 Task: Organize a 75-minute DIY home brewing workshop to craft your own beer or cider.
Action: Mouse moved to (383, 164)
Screenshot: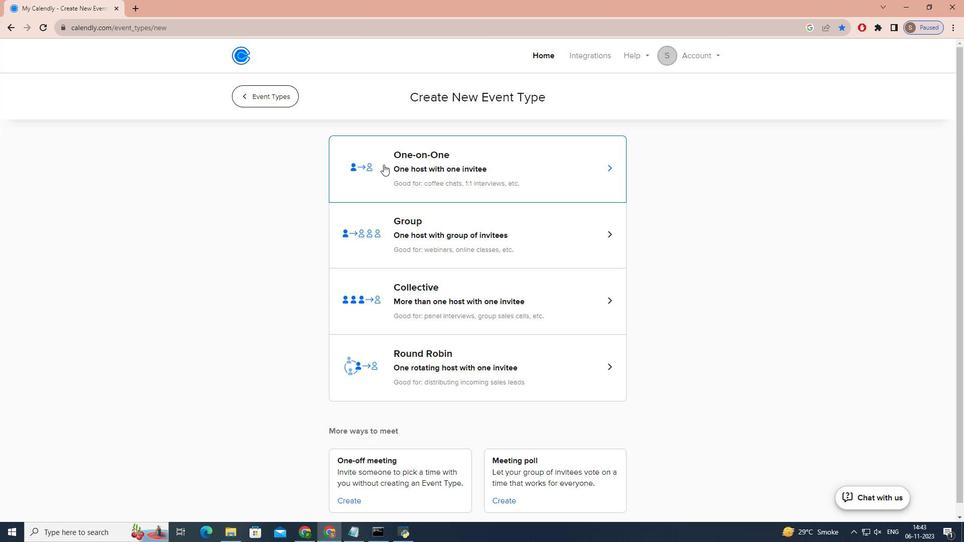 
Action: Mouse pressed left at (383, 164)
Screenshot: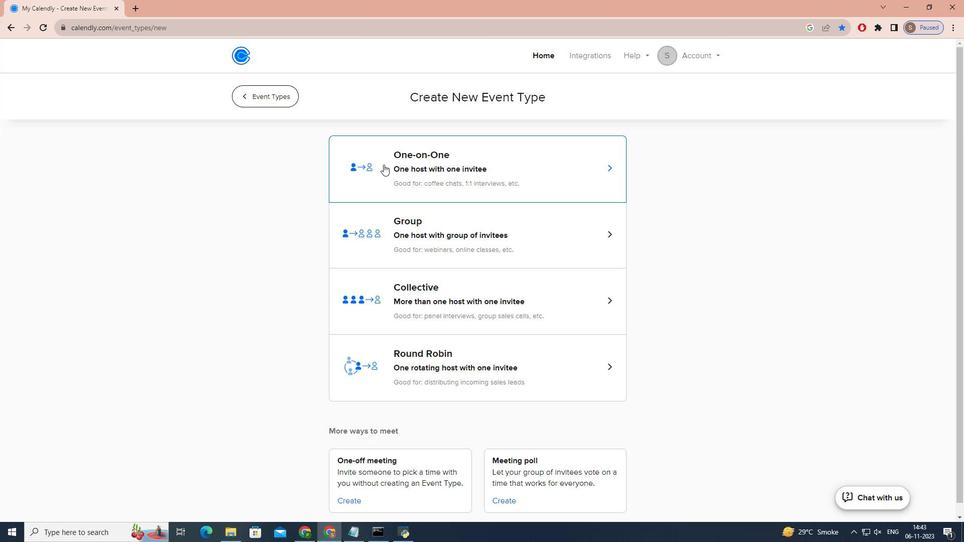 
Action: Mouse moved to (326, 222)
Screenshot: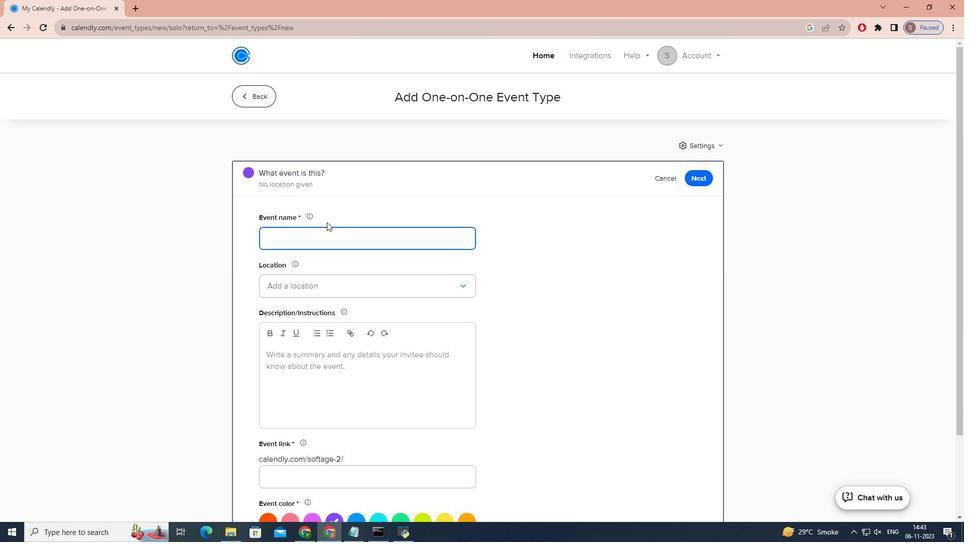 
Action: Key pressed h<Key.caps_lock>OME<Key.space><Key.caps_lock>b<Key.caps_lock>REWING<Key.space><Key.caps_lock>w<Key.caps_lock>ORKSHOP<Key.shift_r>:<Key.space><Key.caps_lock>c<Key.caps_lock>RAFT<Key.space><Key.caps_lock>b<Key.caps_lock>EER<Key.space>OR<Key.space><Key.caps_lock>c<Key.caps_lock>IDER
Screenshot: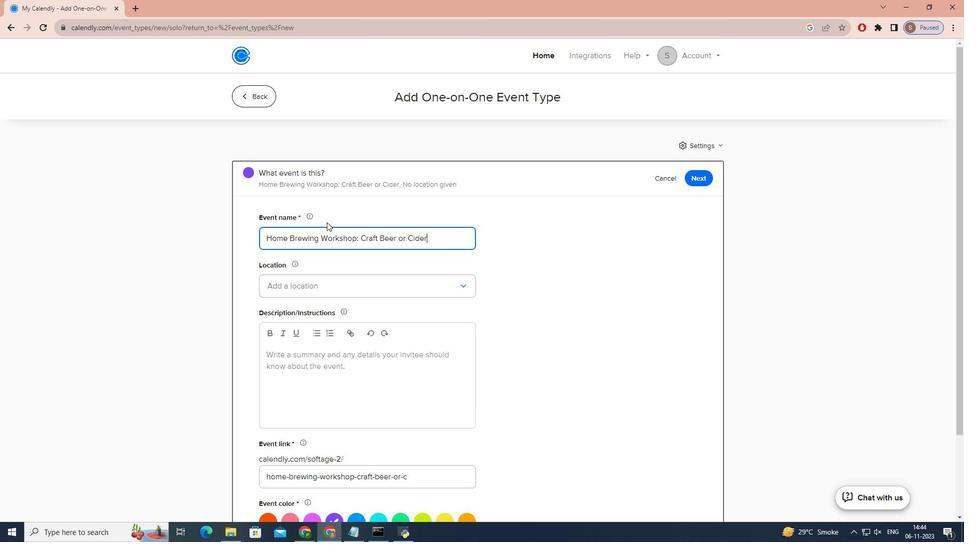 
Action: Mouse moved to (330, 289)
Screenshot: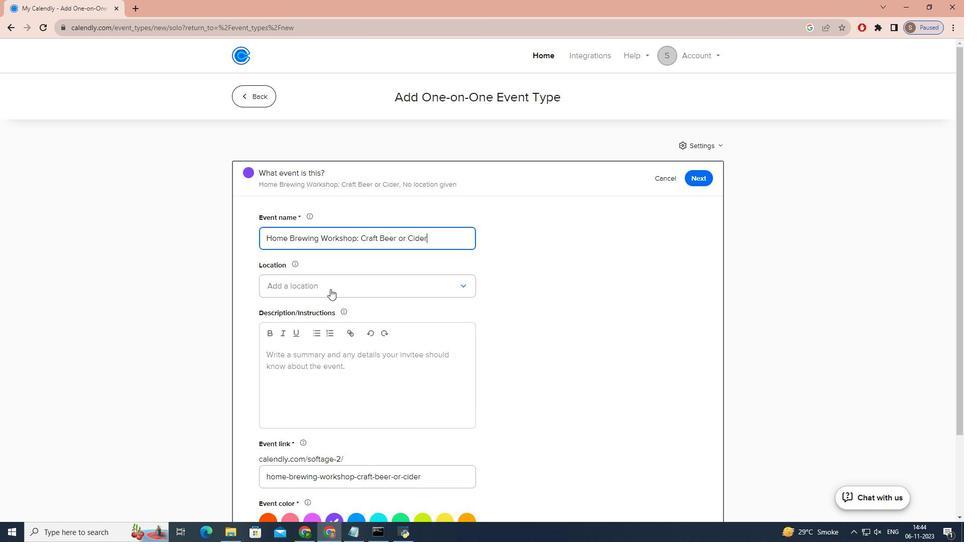 
Action: Mouse pressed left at (330, 289)
Screenshot: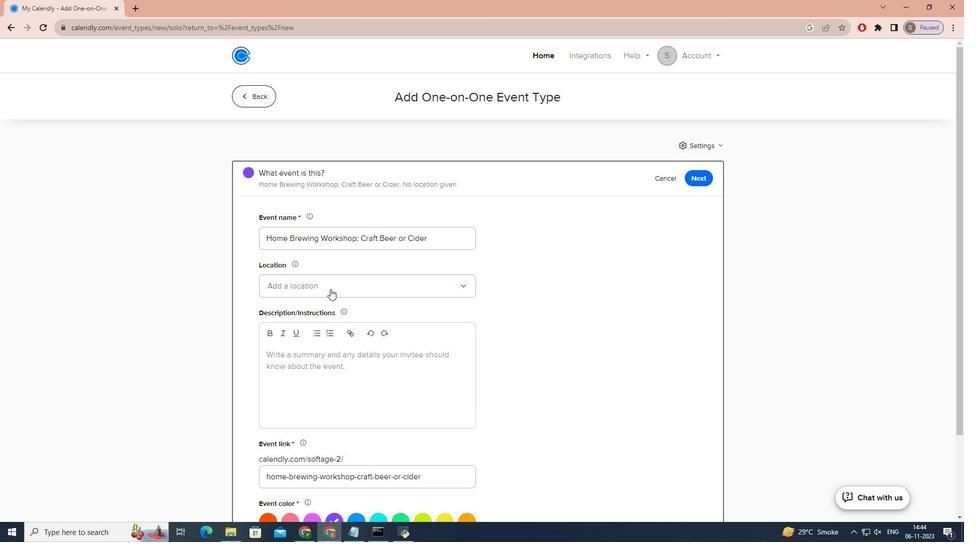 
Action: Mouse moved to (327, 313)
Screenshot: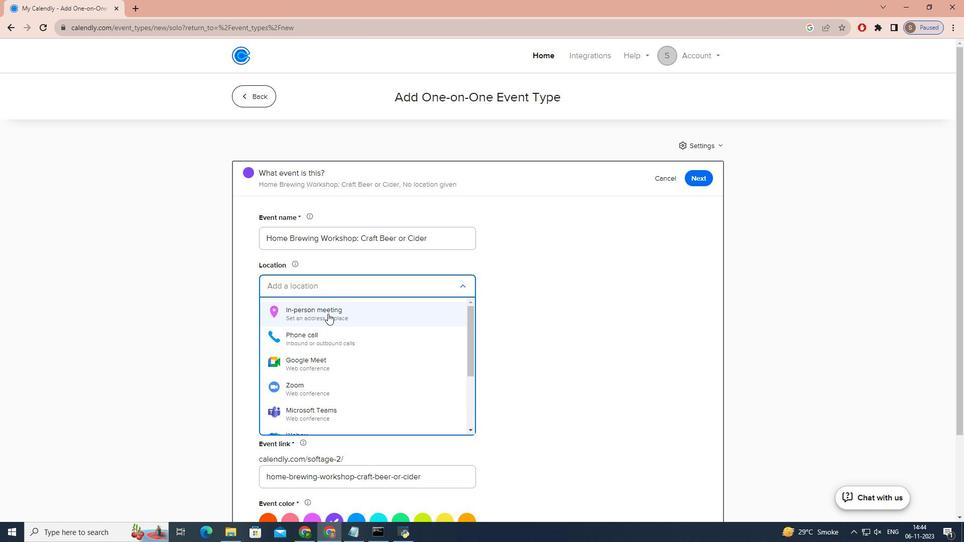 
Action: Mouse pressed left at (327, 313)
Screenshot: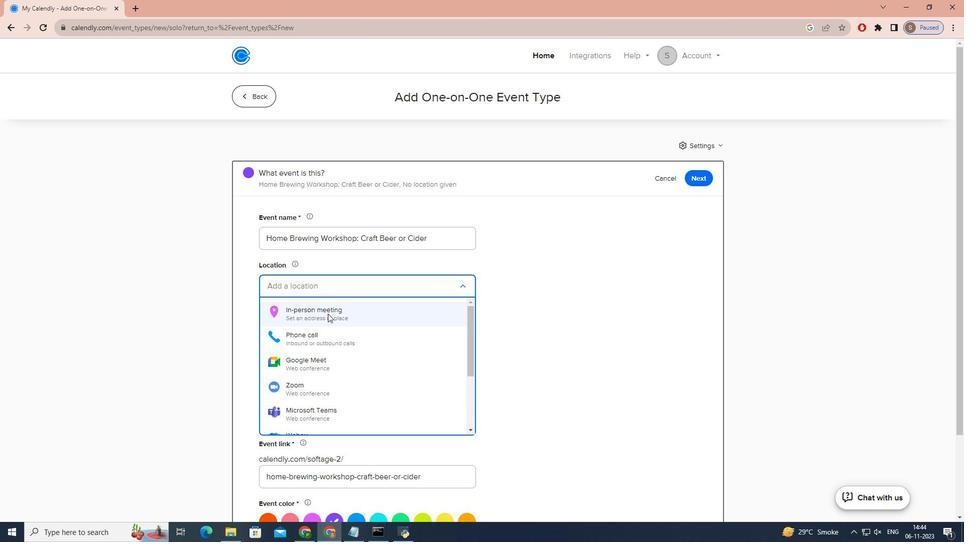 
Action: Mouse moved to (422, 174)
Screenshot: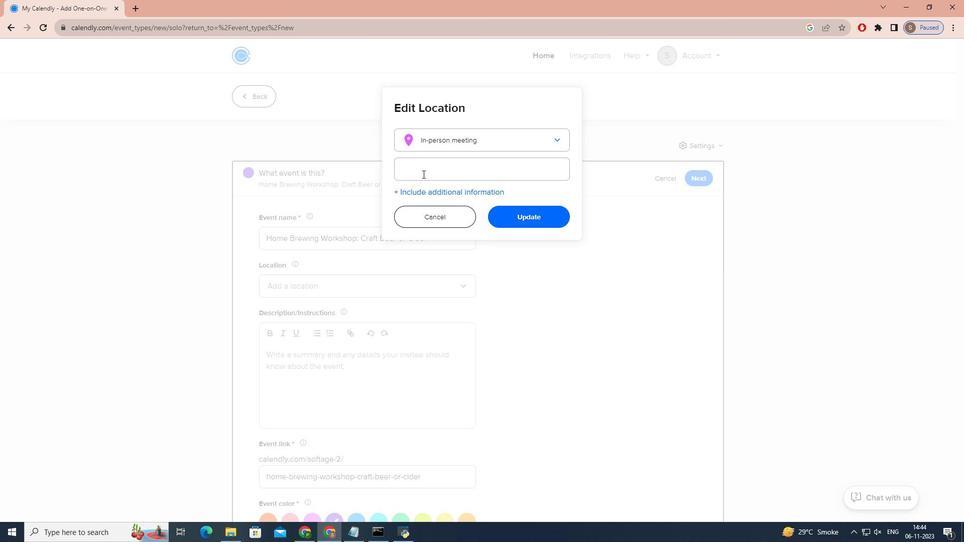 
Action: Mouse pressed left at (422, 174)
Screenshot: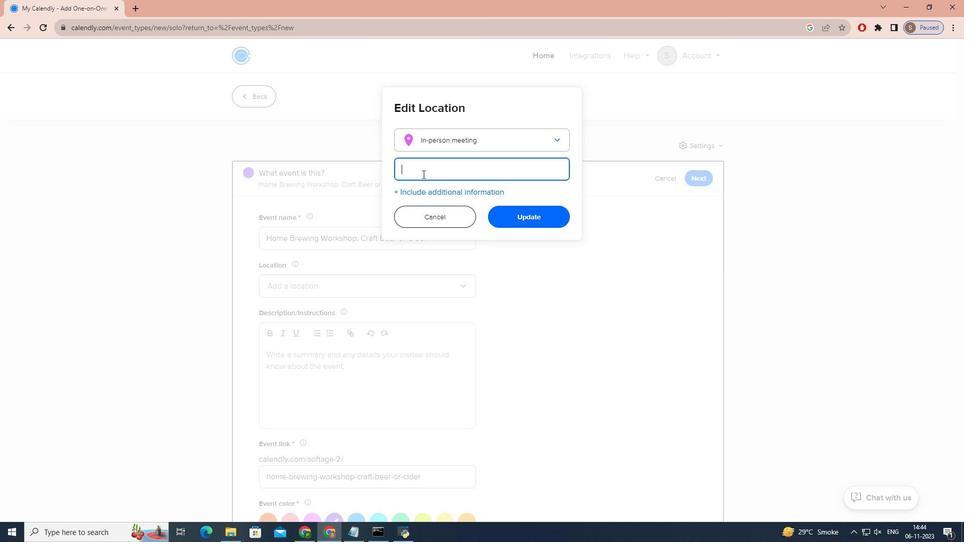 
Action: Key pressed <Key.caps_lock>f<Key.caps_lock>RAME<Key.space><Key.caps_lock>h<Key.caps_lock>AZEL<Key.space><Key.caps_lock>p<Key.caps_lock>ARK,<Key.space>23839<Key.space><Key.caps_lock>j<Key.caps_lock>OHN<Key.space><Key.caps_lock>r<Key.space>r<Key.caps_lock>OAD,<Key.space><Key.caps_lock>h<Key.caps_lock>AZEL<Key.space><Key.backspace><Key.backspace><Key.backspace><Key.backspace><Key.backspace><Key.backspace><Key.backspace><Key.space><Key.caps_lock>mi<Key.space>48030
Screenshot: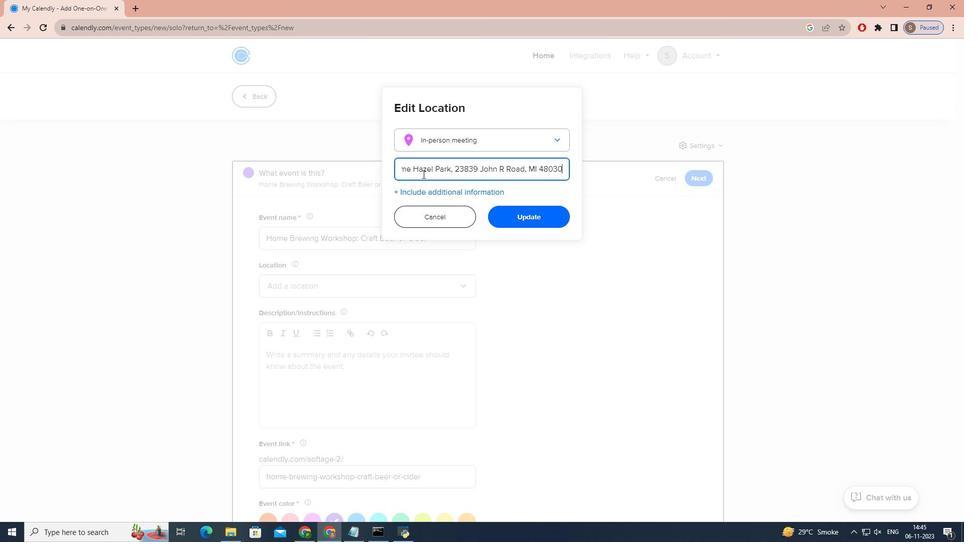 
Action: Mouse moved to (536, 207)
Screenshot: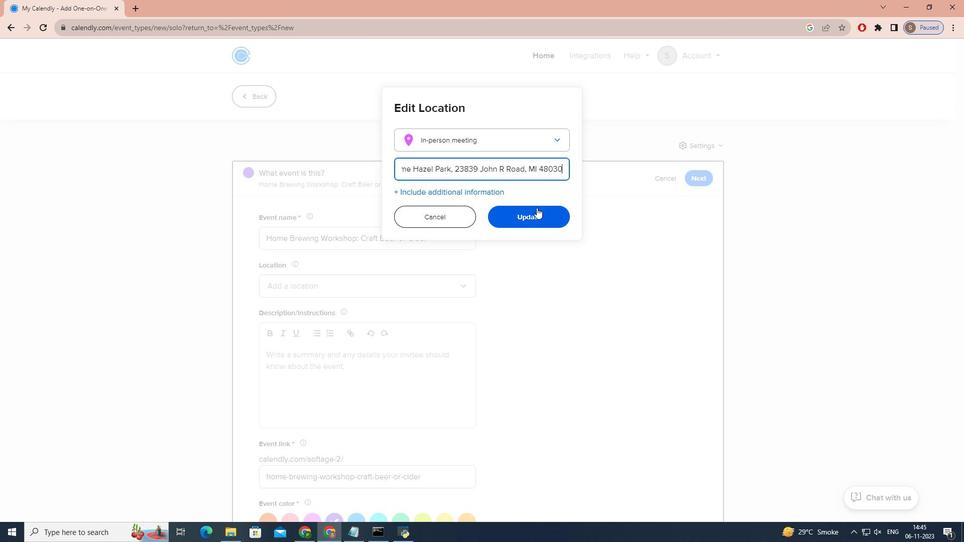 
Action: Mouse pressed left at (536, 207)
Screenshot: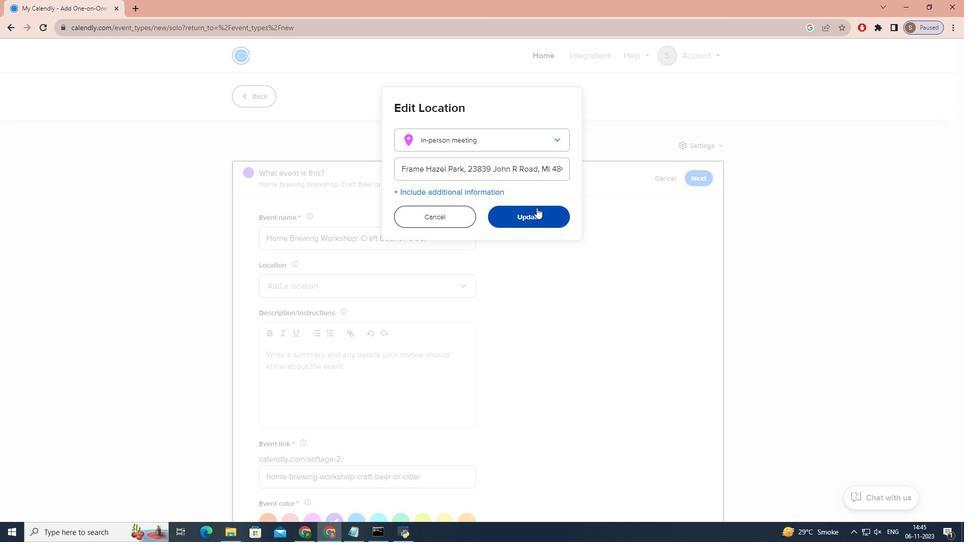 
Action: Mouse moved to (287, 387)
Screenshot: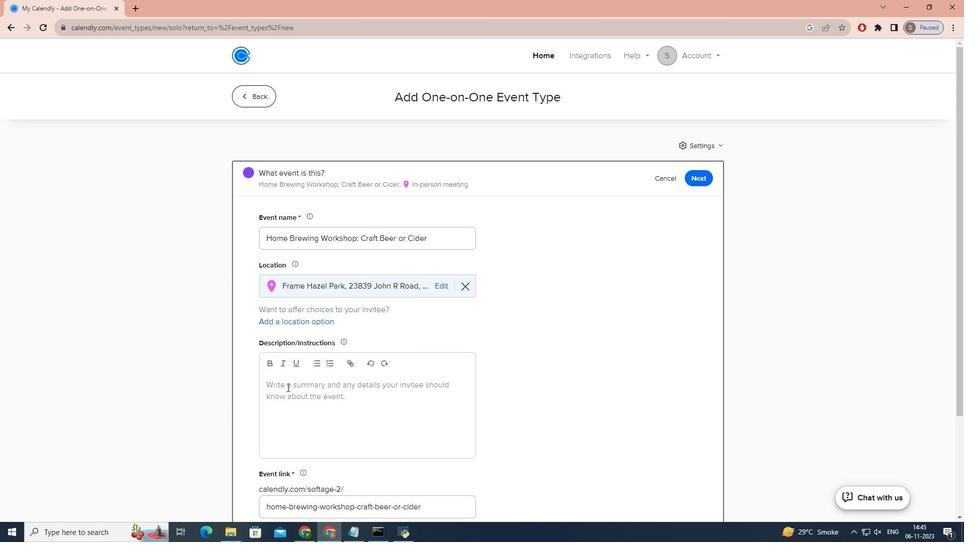 
Action: Mouse pressed left at (287, 387)
Screenshot: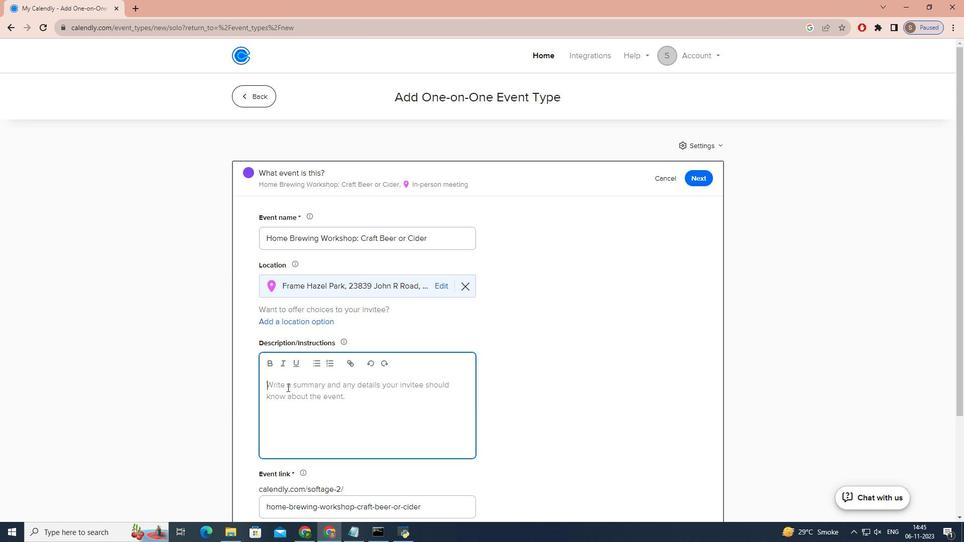 
Action: Key pressed w<Key.caps_lock>ELCOME<Key.space>TO<Key.space>OUR<Key.space><Key.caps_lock>diy<Key.space>h<Key.caps_lock>OME<Key.space>BREWING<Key.space><Key.caps_lock>w<Key.caps_lock>ORKSHOP<Key.space>AND<Key.space>EMBARK<Key.space>ON<Key.space>A<Key.space>FLAB<Key.backspace>V
Screenshot: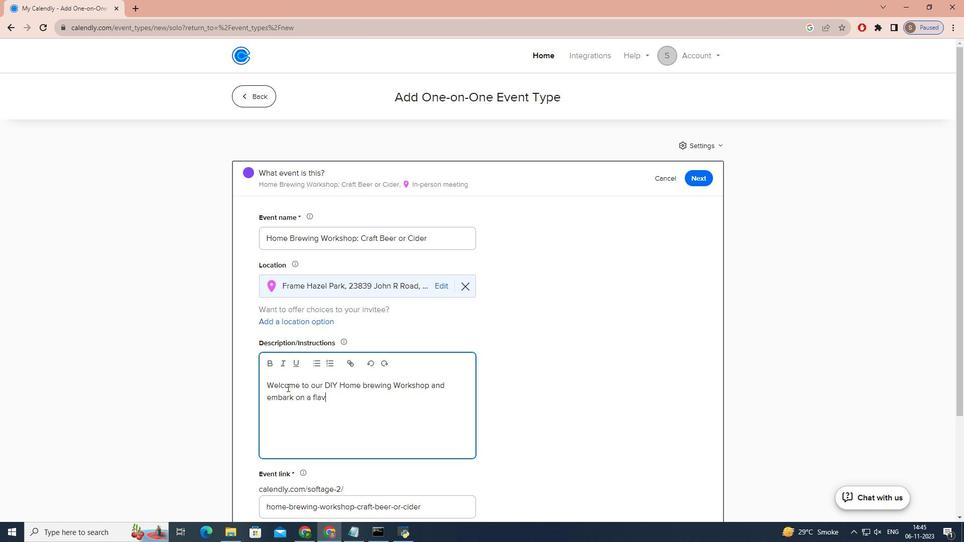 
Action: Mouse moved to (287, 387)
Screenshot: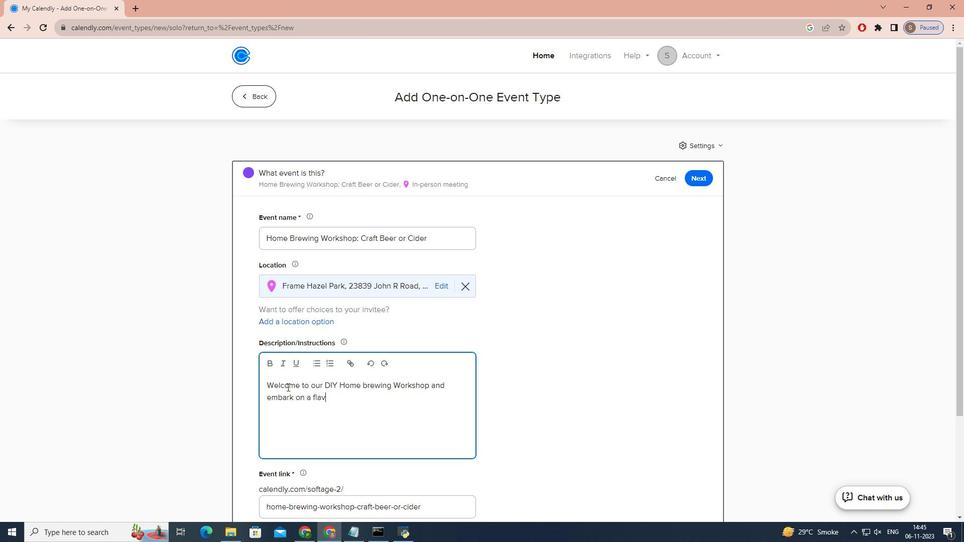 
Action: Key pressed ORFUL<Key.space>JOURNEY<Key.space>TO<Key.space>CREATE<Key.space>YOUR<Key.space>VR<Key.backspace>ERY<Key.space>OWN<Key.space>BEER<Key.space>OR<Key.space>CIDER<Key.space>AT<Key.space>HOME<Key.shift><Key.shift><Key.shift><Key.shift><Key.shift><Key.shift><Key.shift>!<Key.space><Key.enter><Key.caps_lock>w<Key.caps_lock>HETHER<Key.space>YOU<Key.space>ARE<Key.space>BREWING<Key.space>NOVICE<Key.space>OR<Key.space>HAVE<Key.space>SOME<Key.space>EXPERIENCE<Key.space>UNDR<Key.backspace>ER<Key.space>YOUR<Key.space>BELT,<Key.space>THIS<Key.space>WORKSHOP<Key.space>WILL<Key.space>PROVIDE<Key.space>YOU<Key.space>WITH<Key.space>VALUABLE<Key.space>INSIGHTS,<Key.space>TIPS,<Key.space>AND
Screenshot: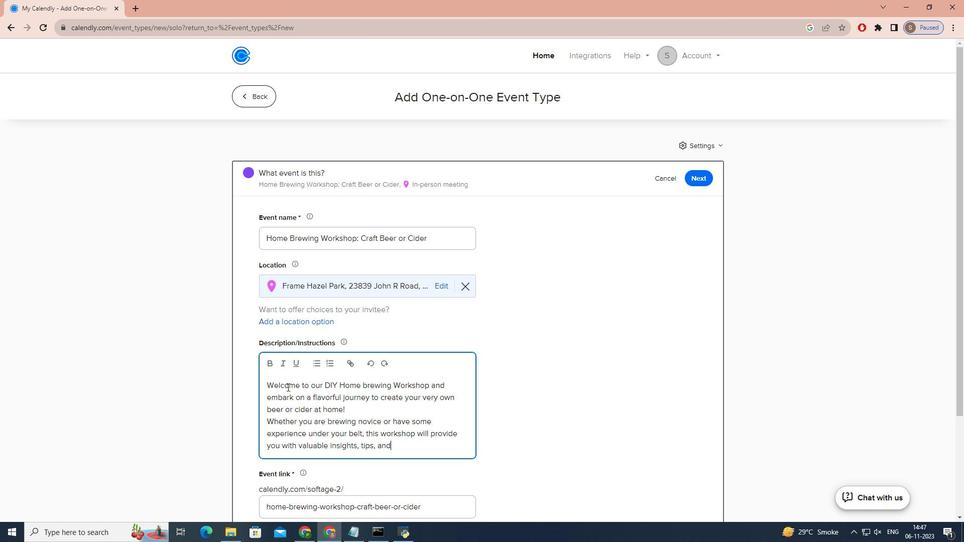 
Action: Mouse moved to (287, 386)
Screenshot: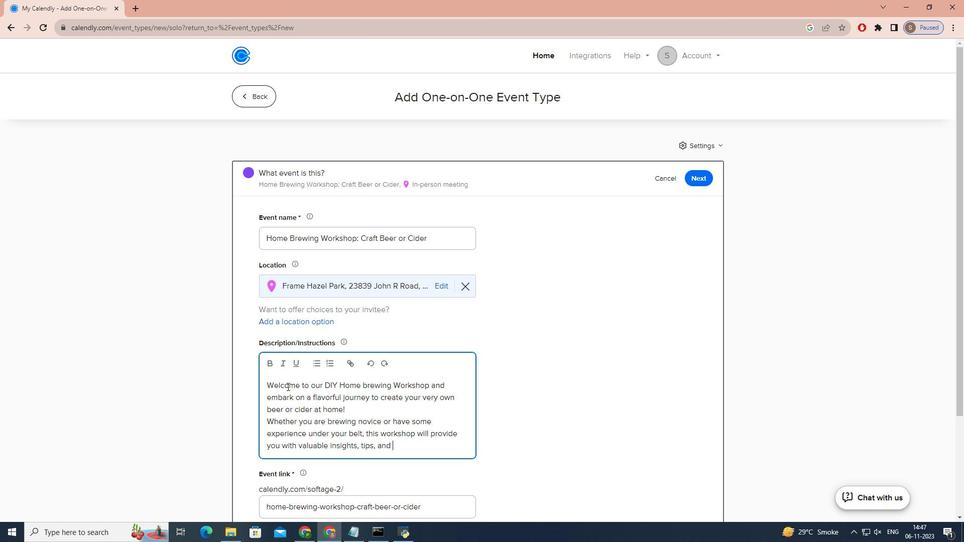 
Action: Key pressed <Key.space>HANDS-ON<Key.space>EXPERIENCE<Key.space>TO<Key.space>MAKE<Key.space>YOURBREWINGG<Key.space>
Screenshot: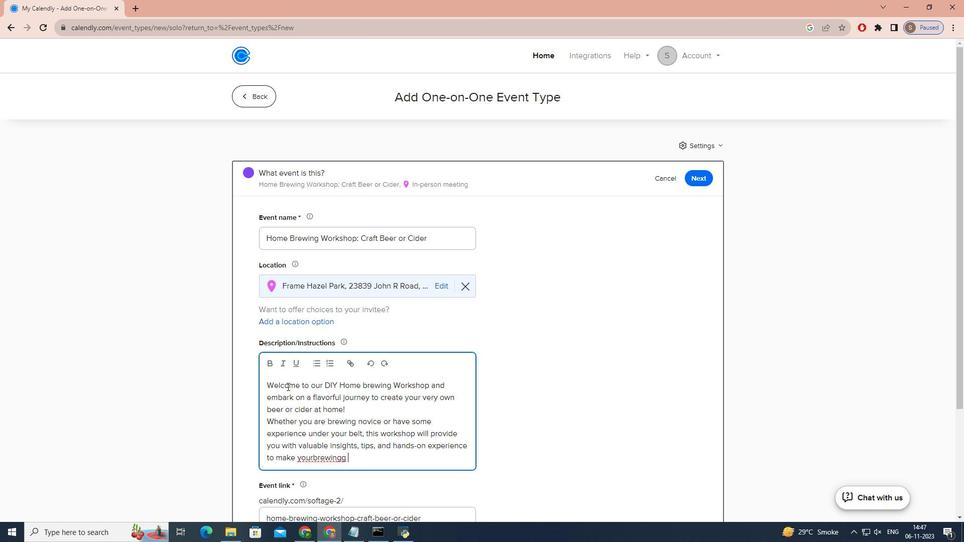 
Action: Mouse moved to (307, 453)
Screenshot: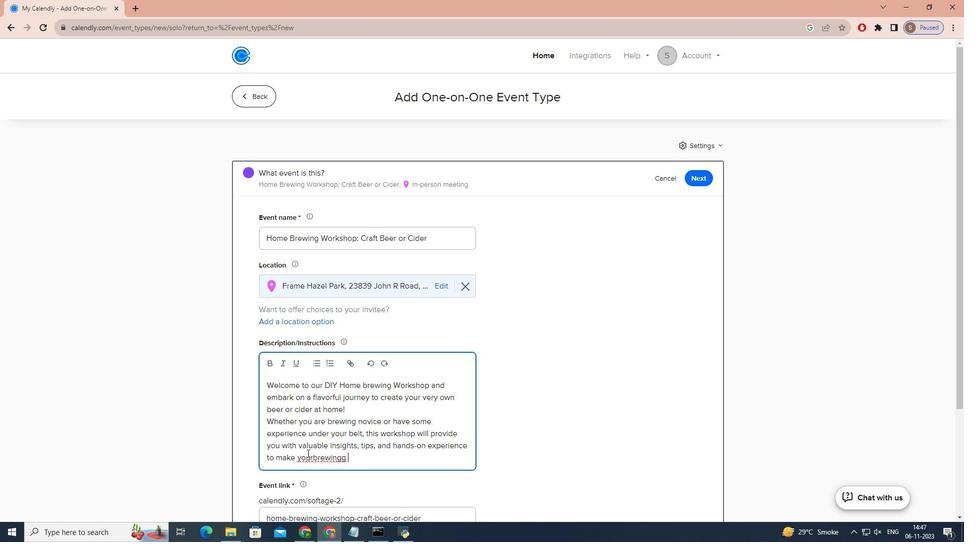 
Action: Mouse pressed left at (307, 453)
Screenshot: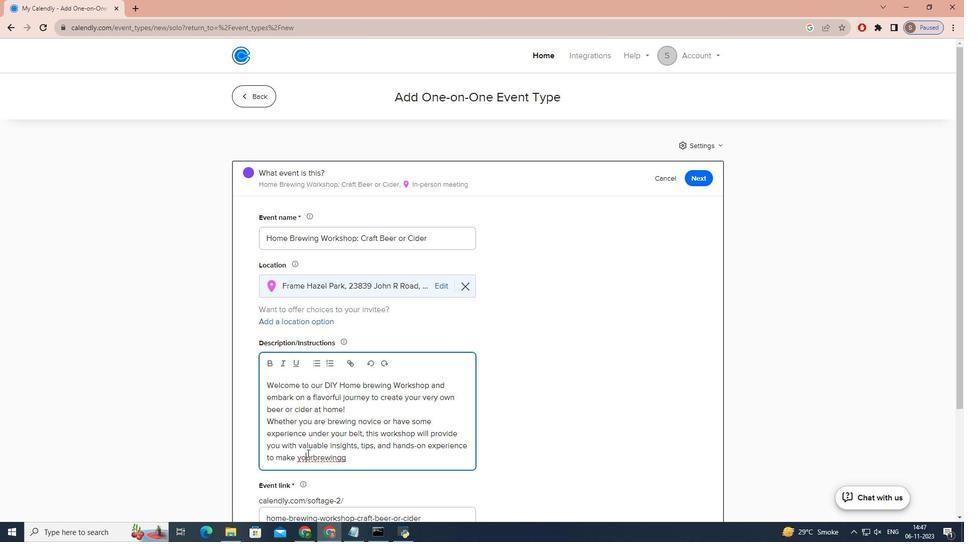 
Action: Mouse moved to (311, 455)
Screenshot: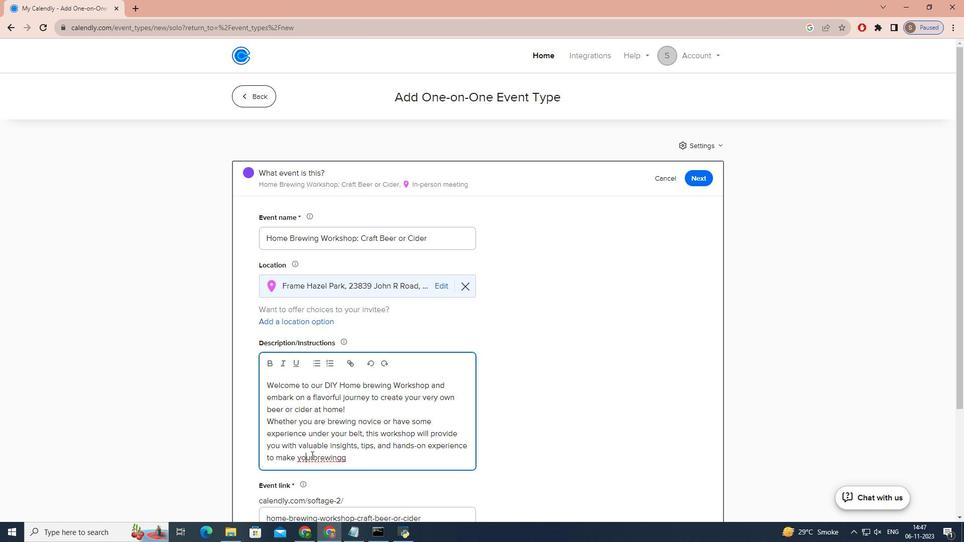 
Action: Mouse pressed left at (311, 455)
Screenshot: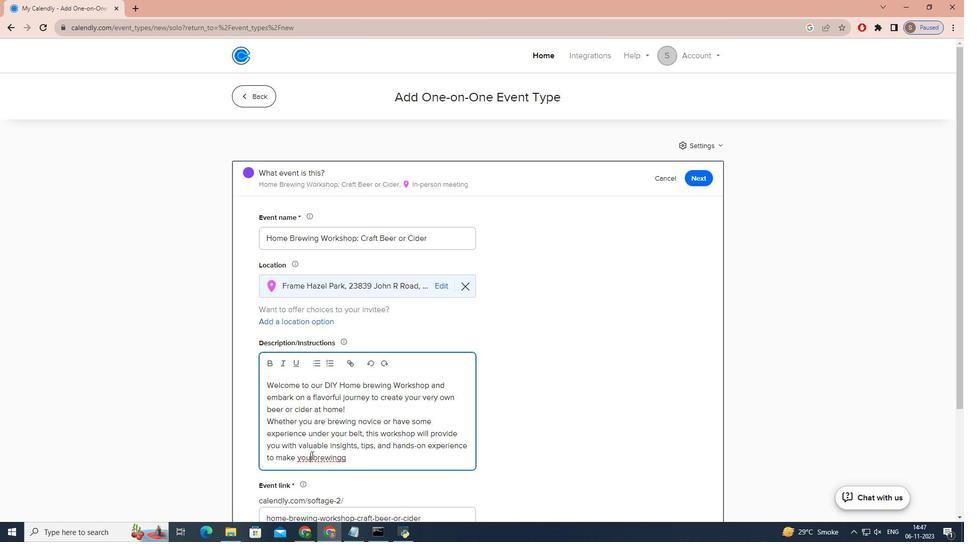 
Action: Mouse moved to (314, 455)
Screenshot: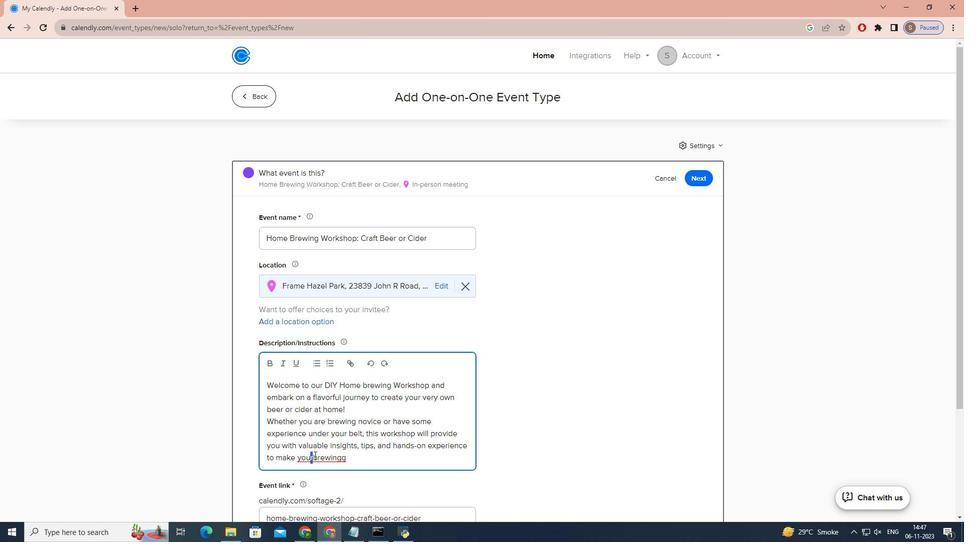 
Action: Mouse pressed left at (314, 455)
Screenshot: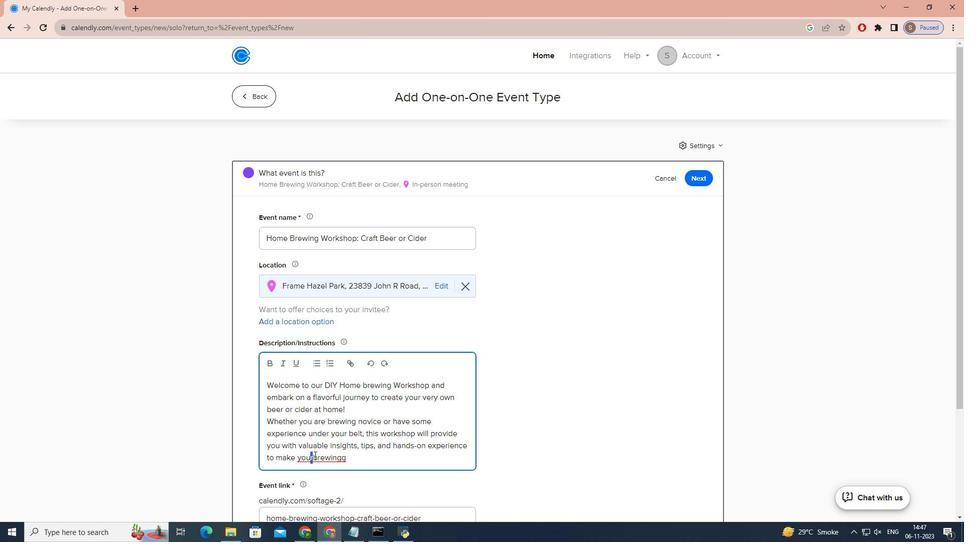 
Action: Key pressed <Key.space>
Screenshot: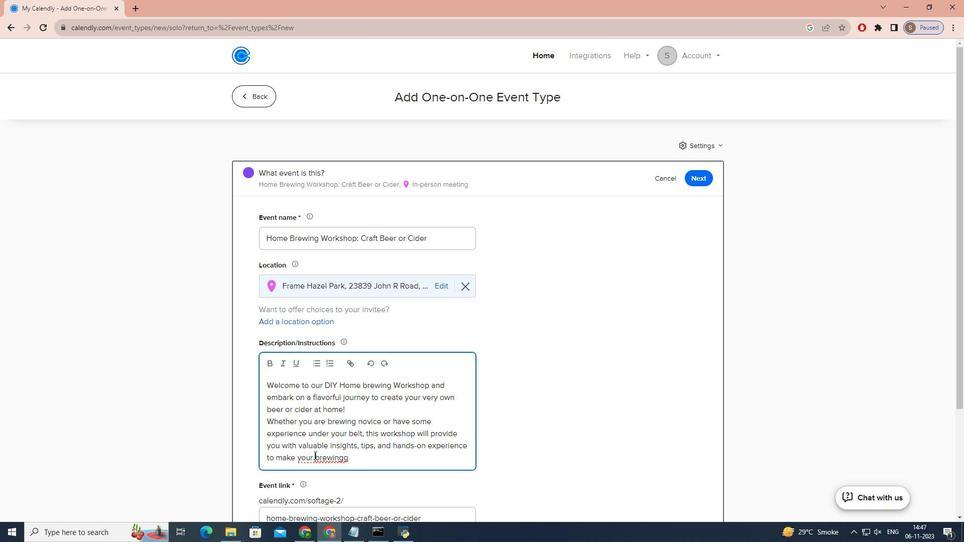 
Action: Mouse moved to (350, 457)
Screenshot: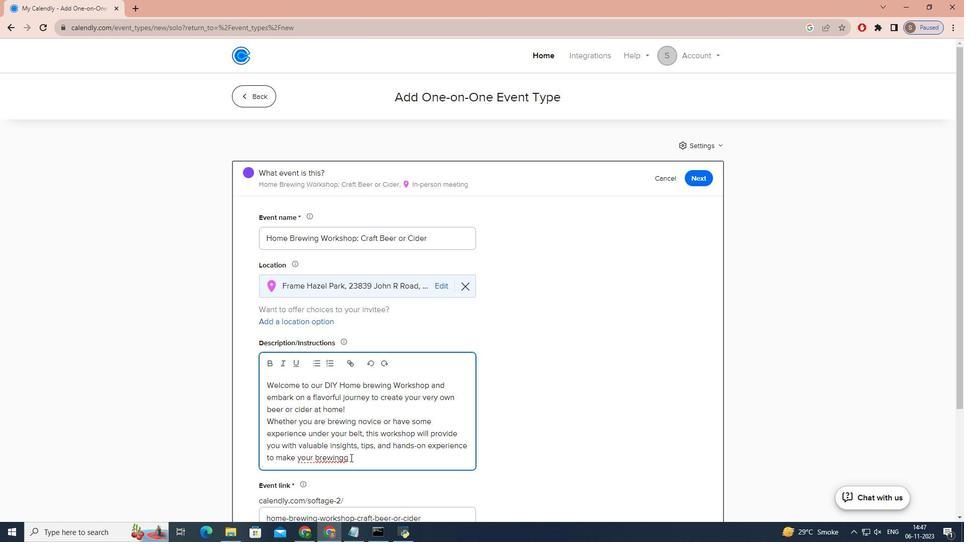 
Action: Mouse pressed left at (350, 457)
Screenshot: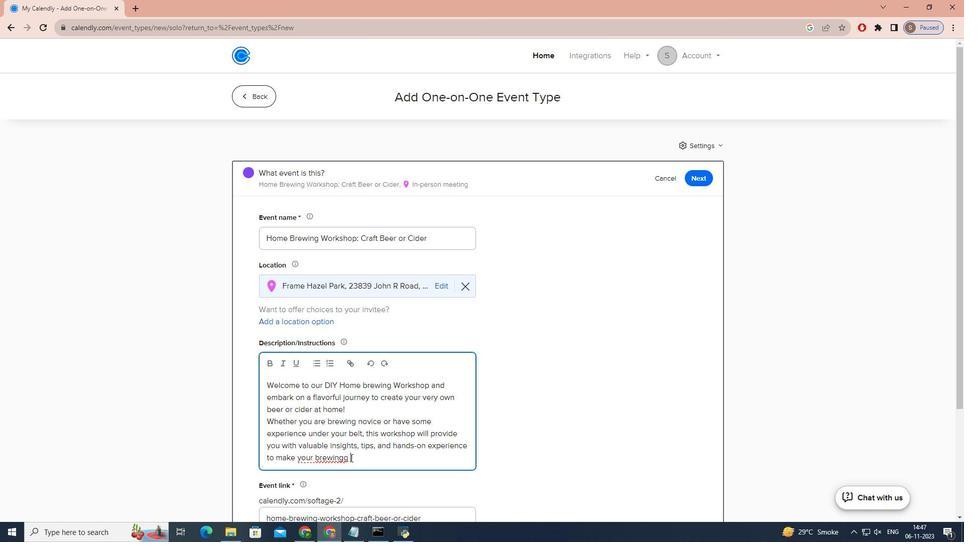 
Action: Key pressed <Key.backspace><Key.backspace><Key.space>DREAMS<Key.space>COME<Key.space>TRUE.
Screenshot: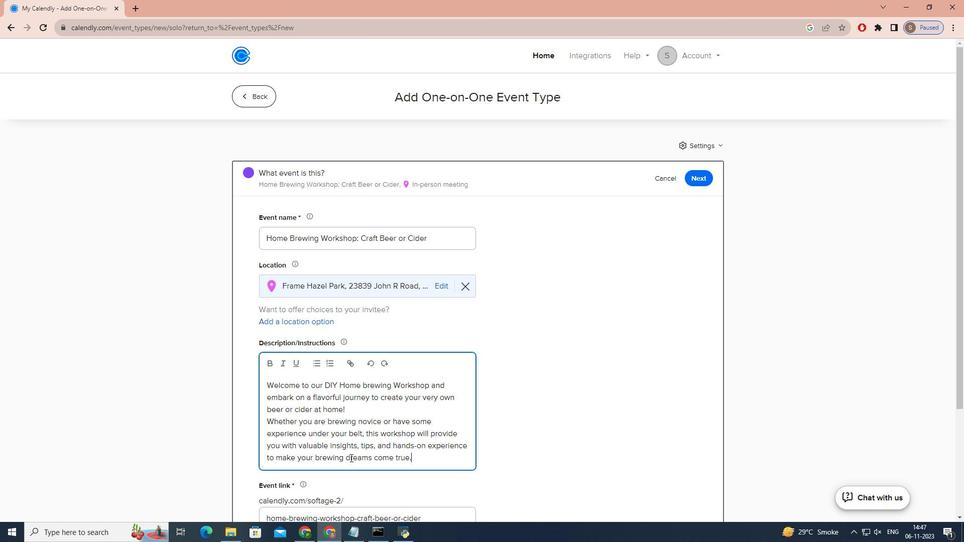 
Action: Mouse moved to (469, 465)
Screenshot: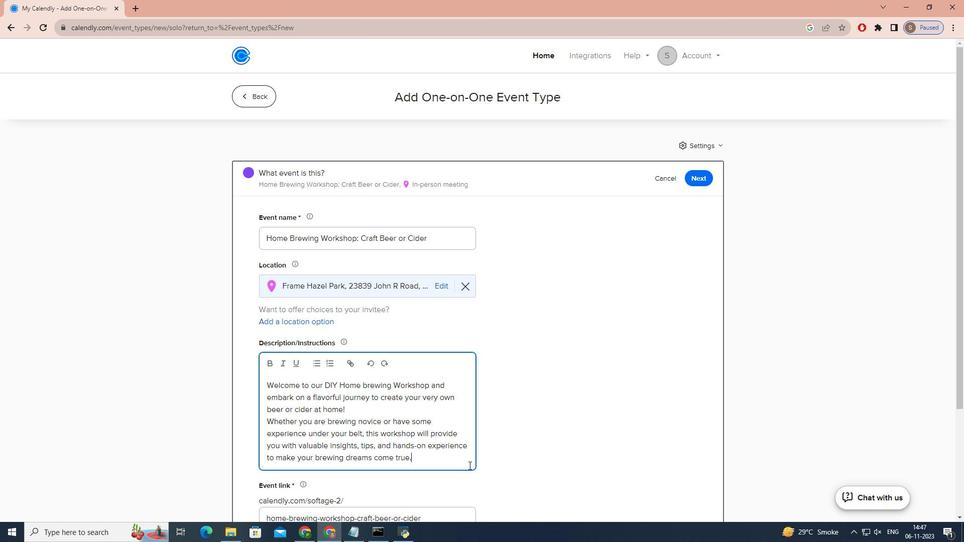 
Action: Mouse scrolled (469, 464) with delta (0, 0)
Screenshot: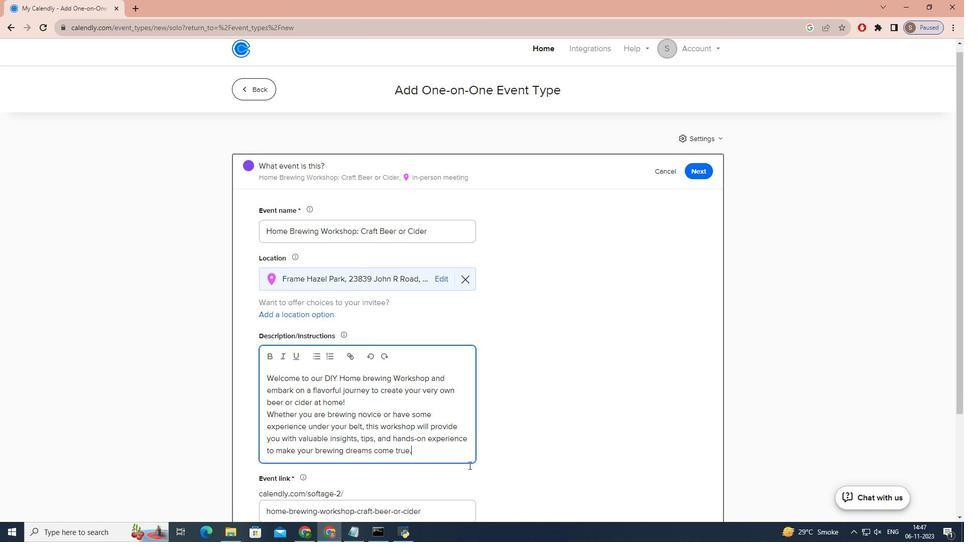 
Action: Mouse scrolled (469, 464) with delta (0, 0)
Screenshot: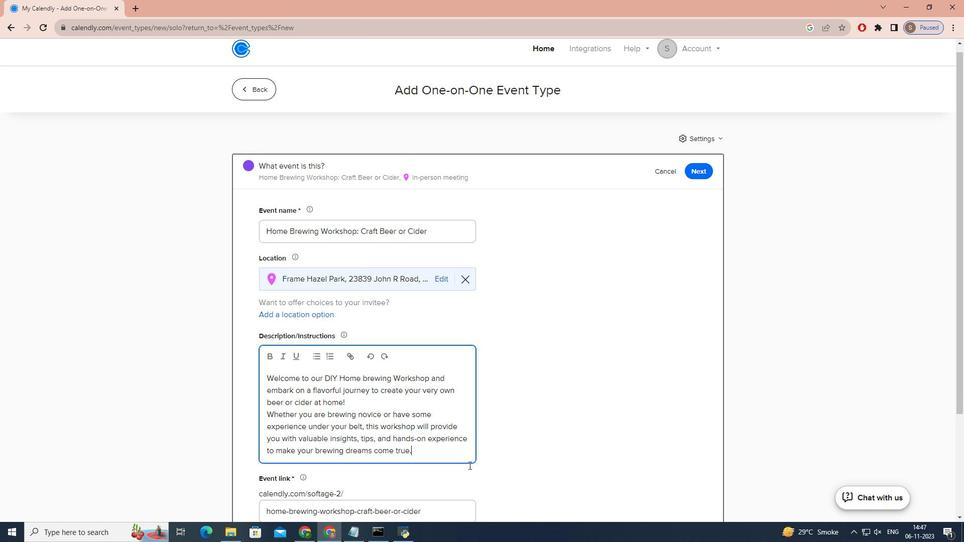 
Action: Mouse scrolled (469, 464) with delta (0, 0)
Screenshot: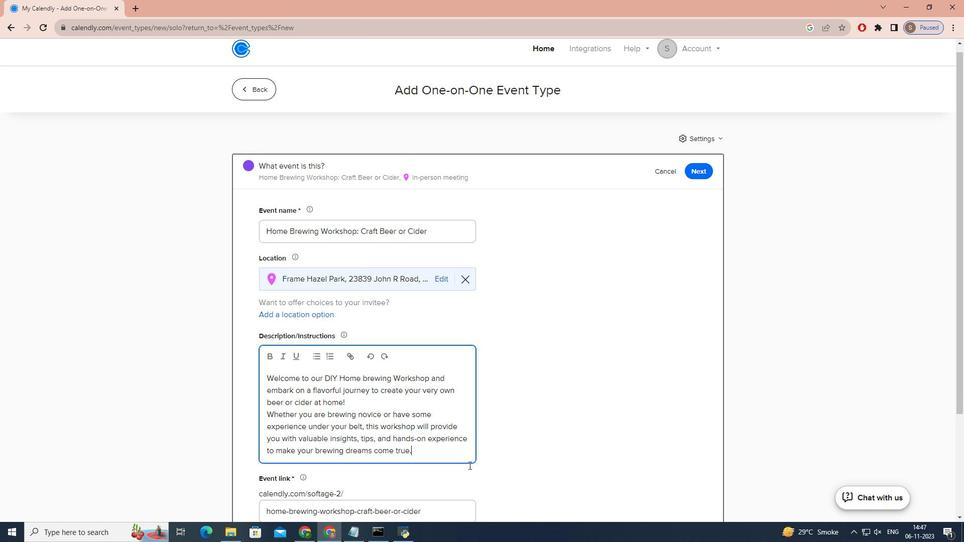 
Action: Mouse scrolled (469, 464) with delta (0, 0)
Screenshot: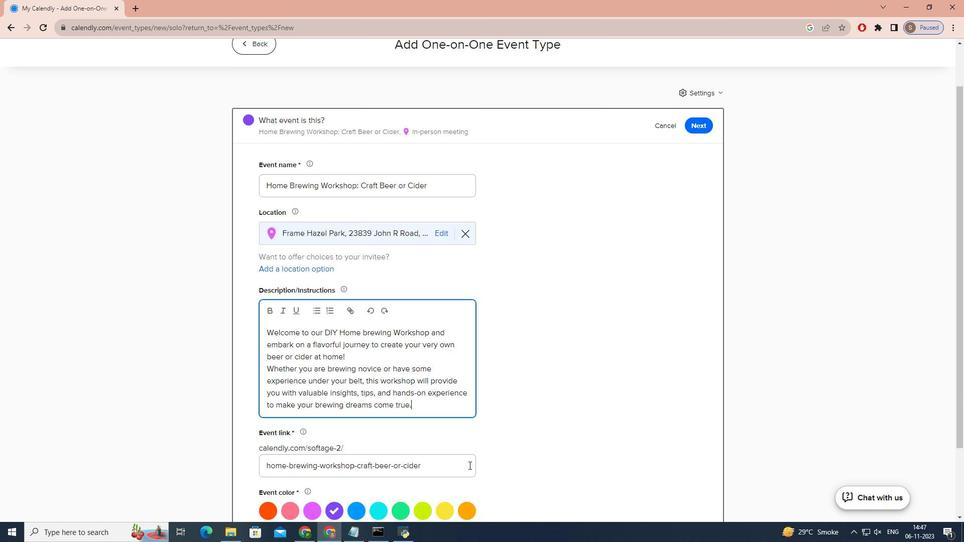 
Action: Mouse scrolled (469, 464) with delta (0, 0)
Screenshot: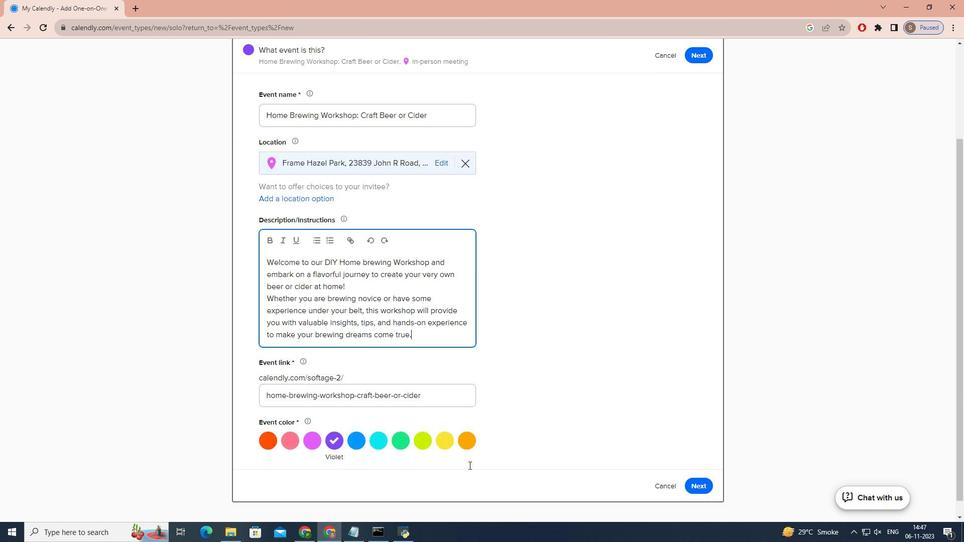 
Action: Mouse moved to (426, 421)
Screenshot: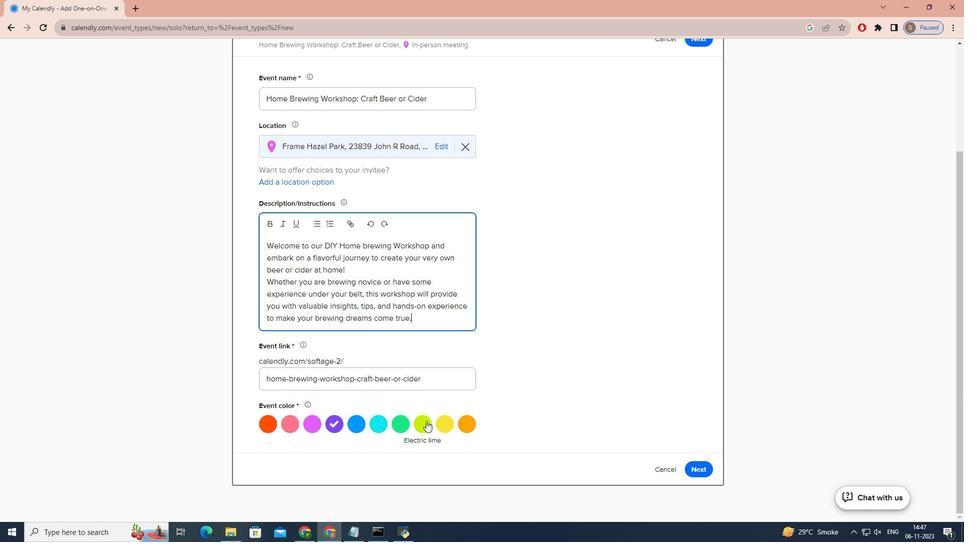 
Action: Mouse pressed left at (426, 421)
Screenshot: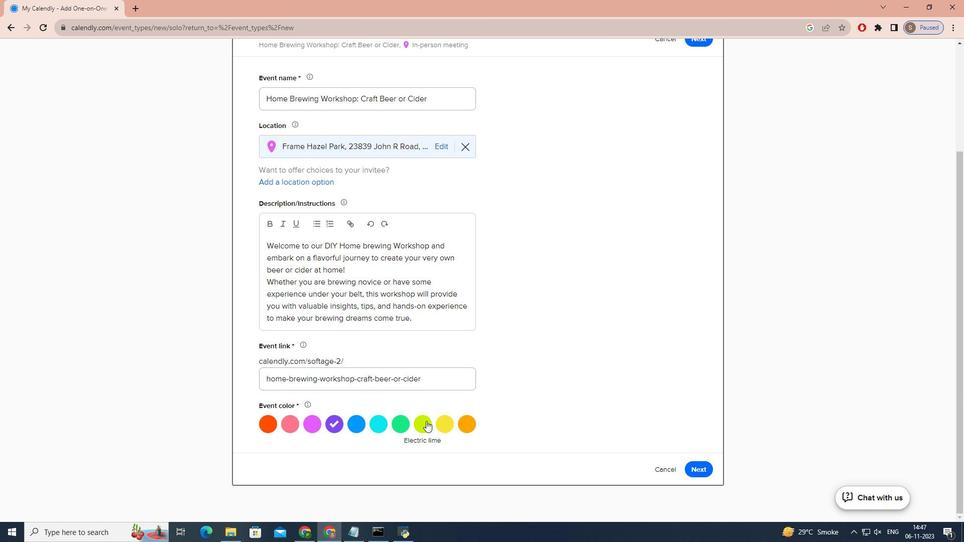 
Action: Mouse moved to (691, 465)
Screenshot: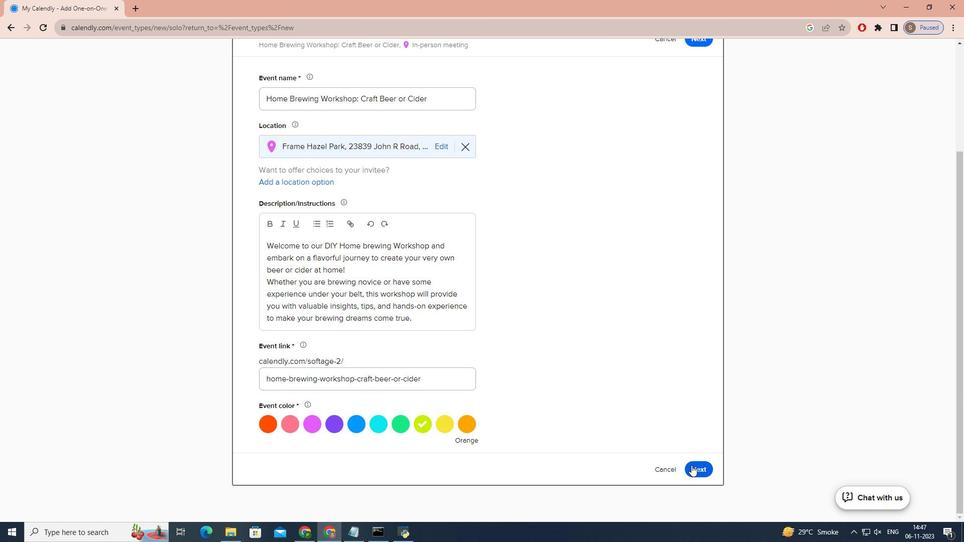 
Action: Mouse pressed left at (691, 465)
Screenshot: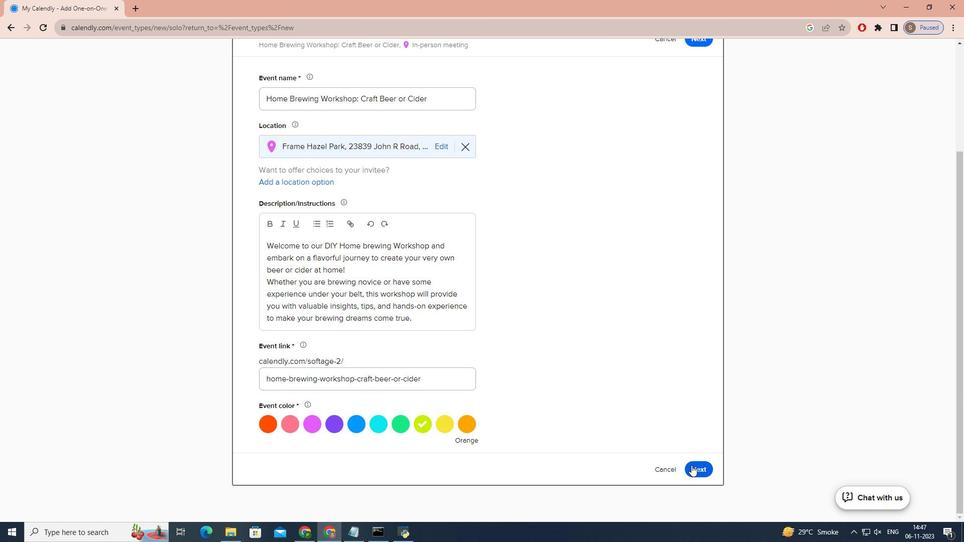 
Action: Mouse moved to (412, 280)
Screenshot: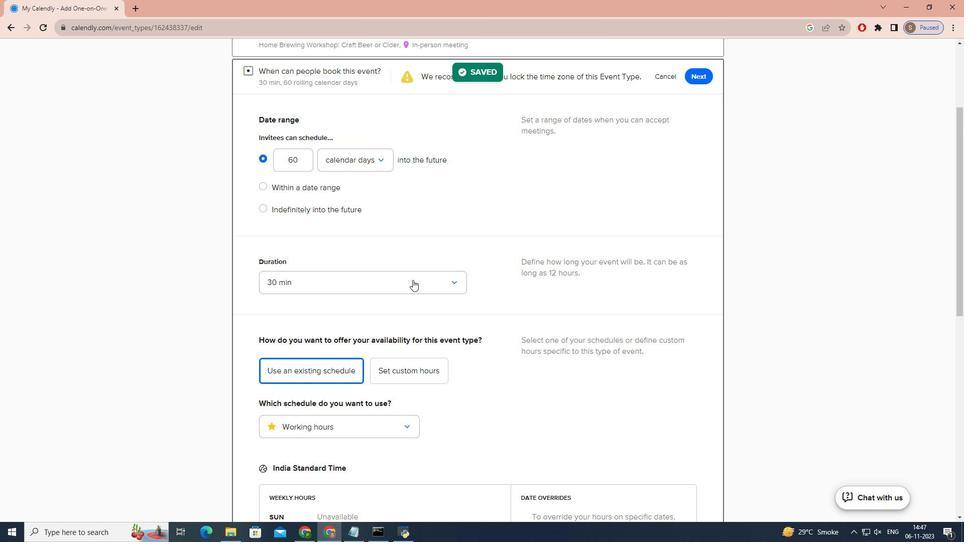 
Action: Mouse pressed left at (412, 280)
Screenshot: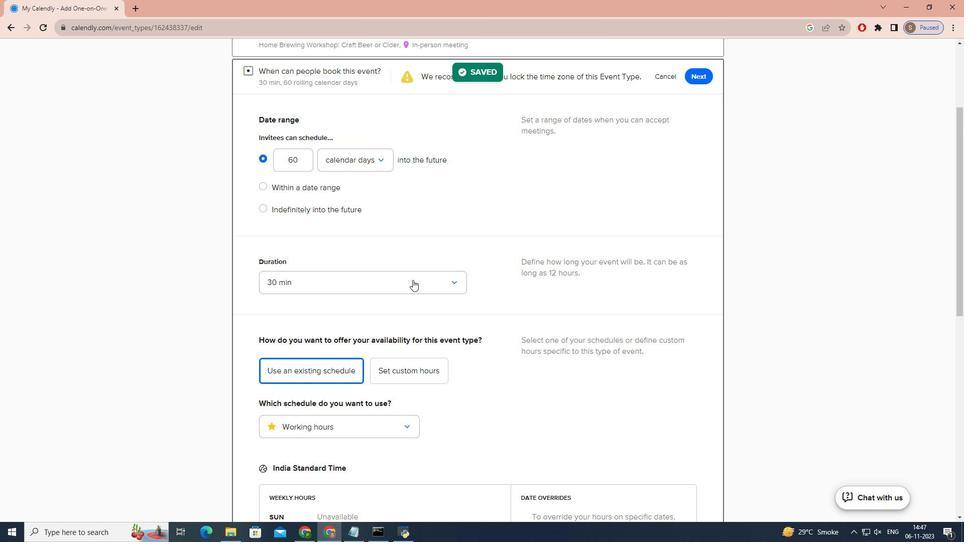 
Action: Mouse moved to (359, 389)
Screenshot: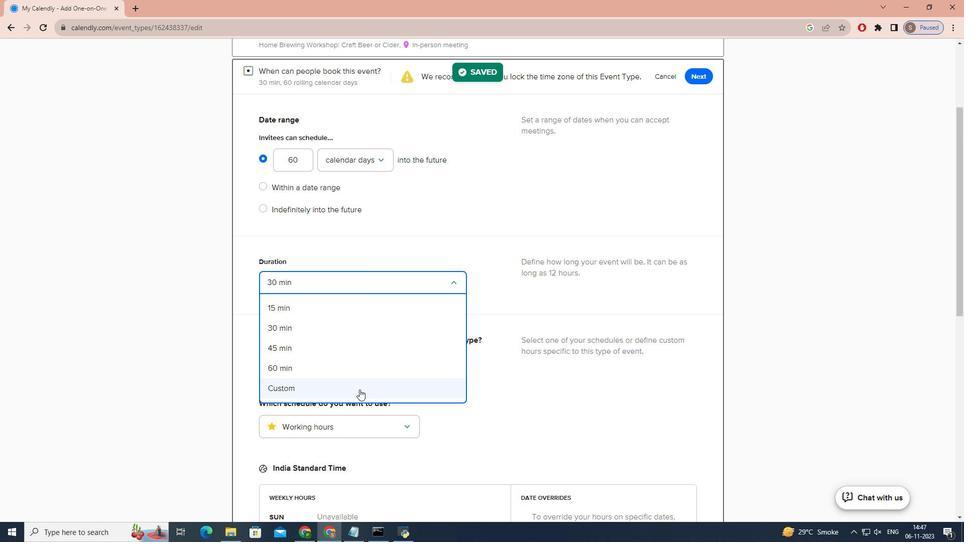 
Action: Mouse pressed left at (359, 389)
Screenshot: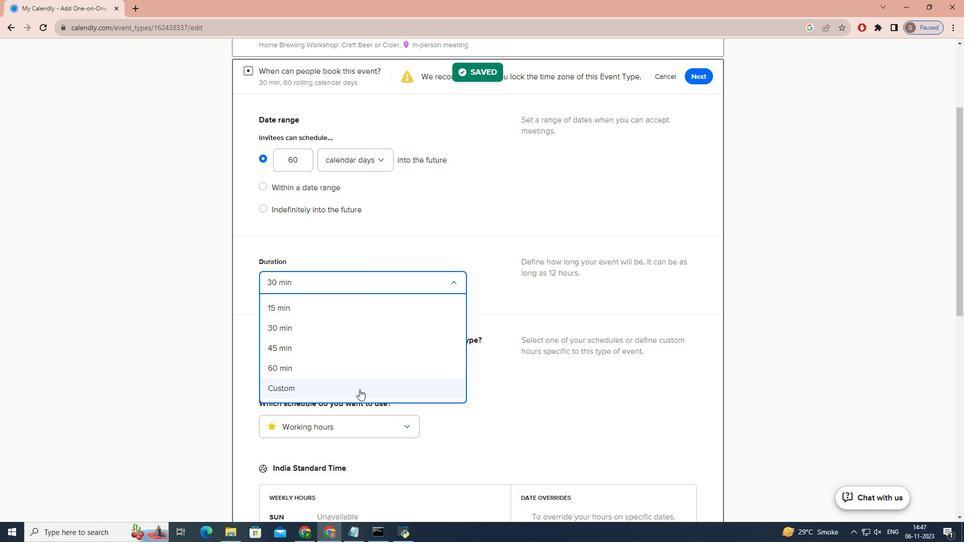 
Action: Mouse moved to (341, 301)
Screenshot: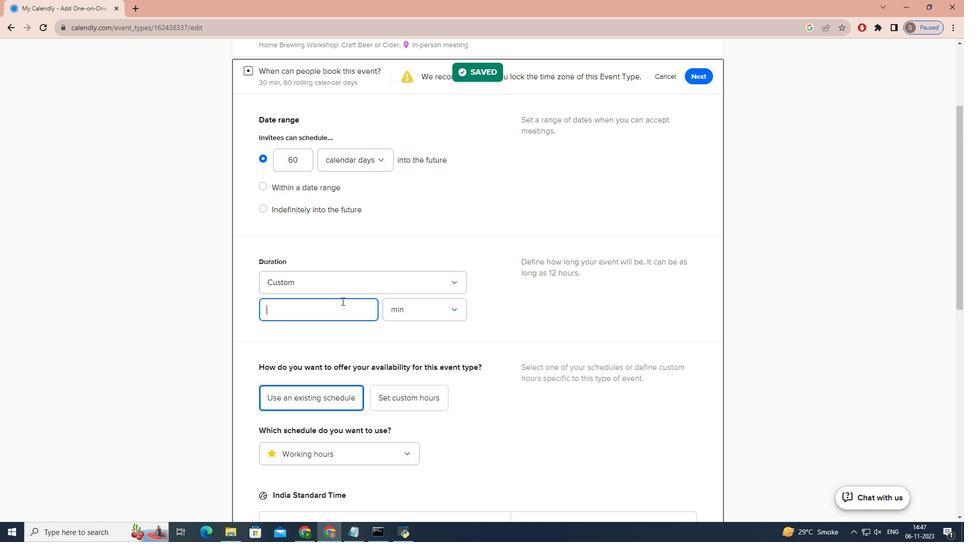 
Action: Key pressed 75
Screenshot: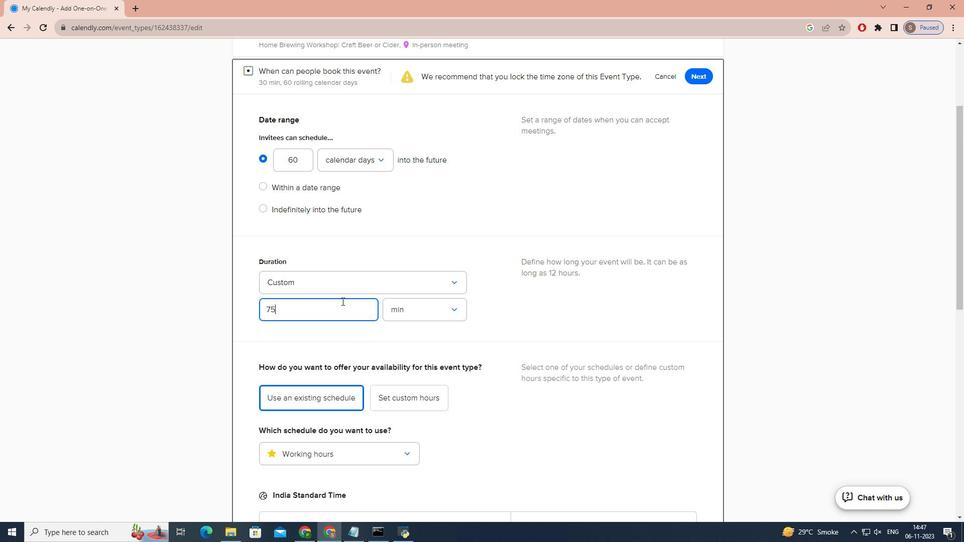 
Action: Mouse moved to (476, 278)
Screenshot: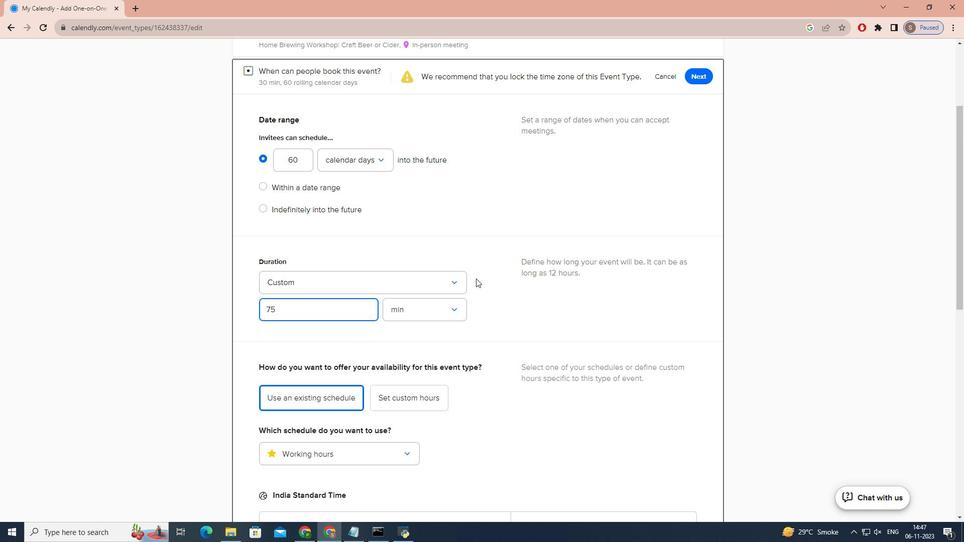 
Action: Mouse scrolled (476, 279) with delta (0, 0)
Screenshot: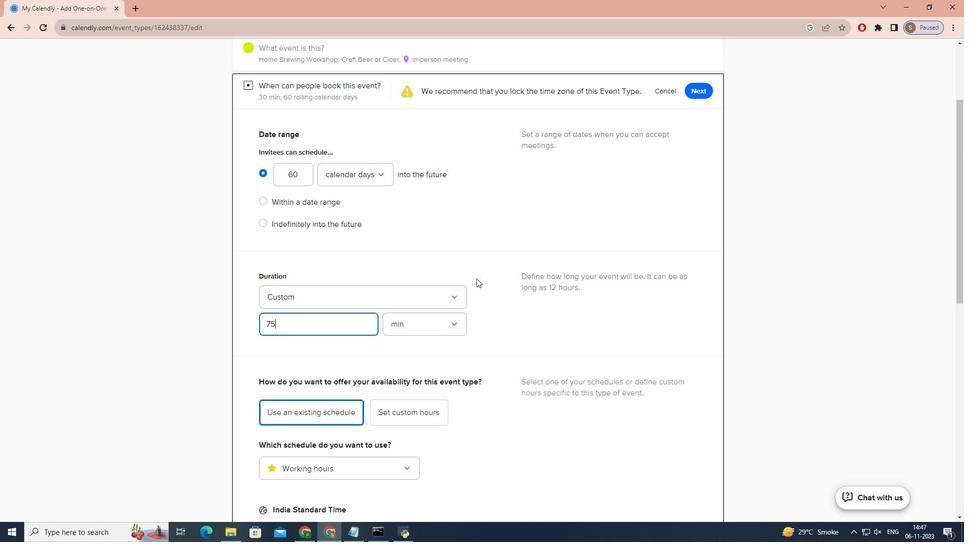 
Action: Mouse scrolled (476, 279) with delta (0, 0)
Screenshot: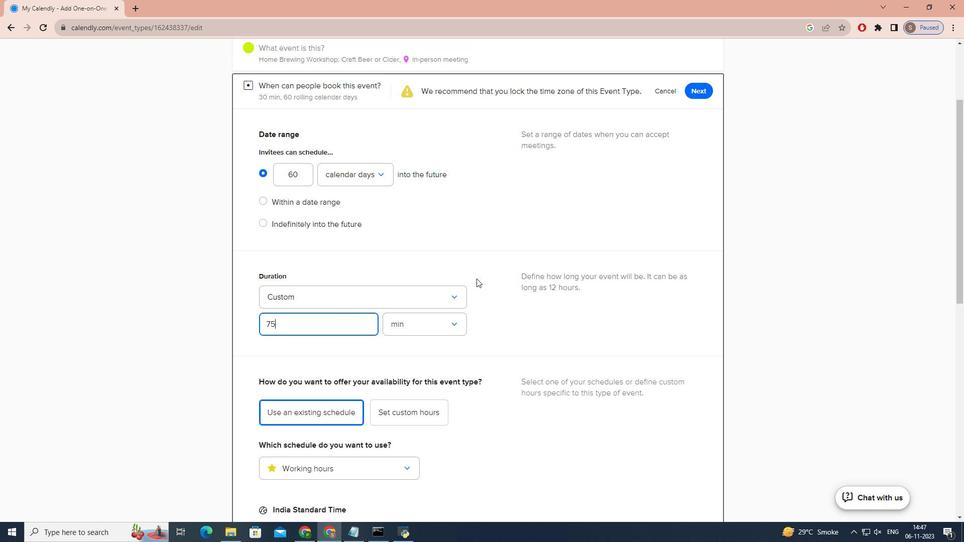 
Action: Mouse scrolled (476, 279) with delta (0, 0)
Screenshot: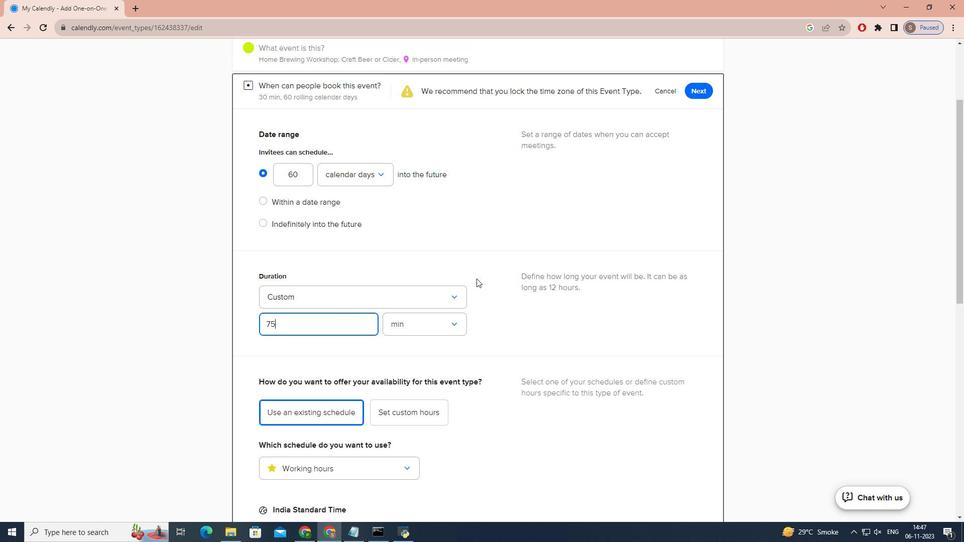 
Action: Mouse moved to (476, 278)
Screenshot: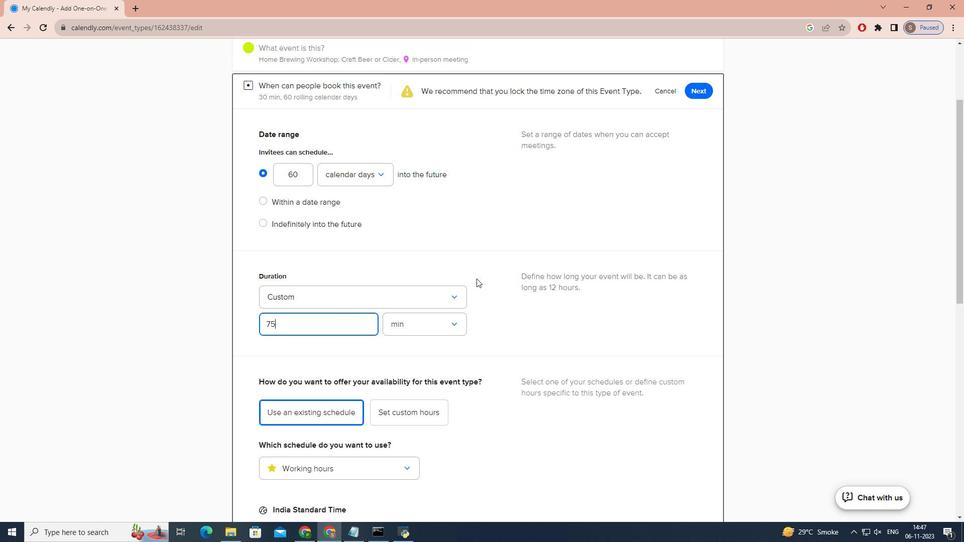 
Action: Mouse scrolled (476, 279) with delta (0, 0)
Screenshot: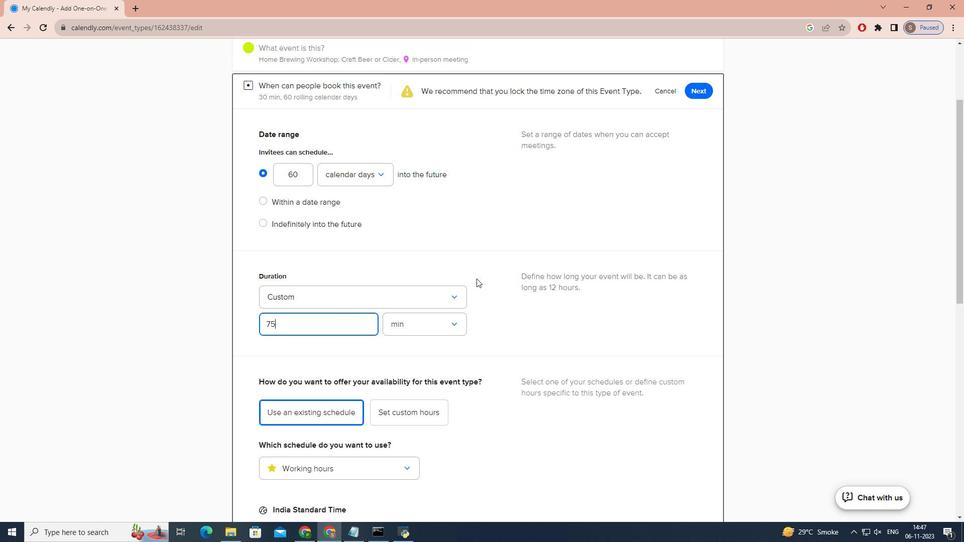 
Action: Mouse scrolled (476, 279) with delta (0, 0)
Screenshot: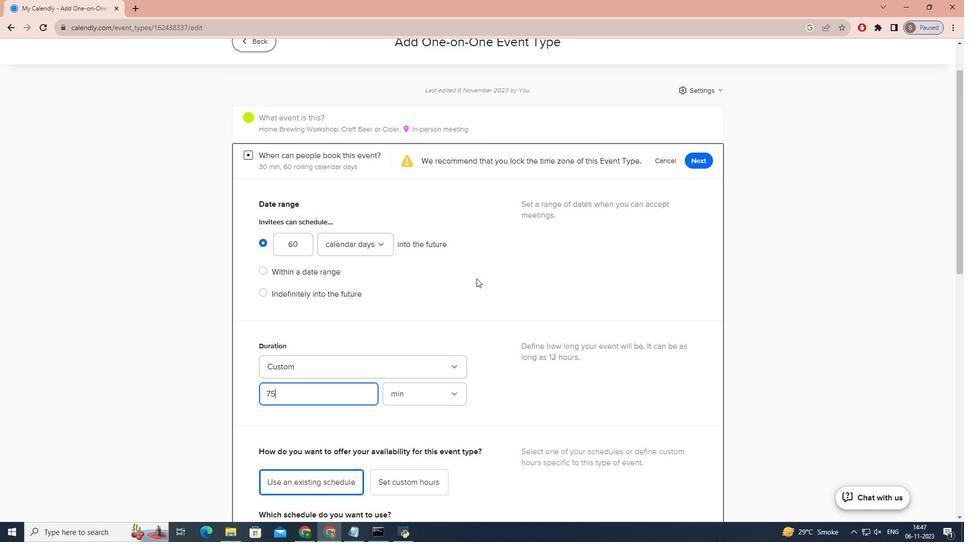 
Action: Mouse scrolled (476, 279) with delta (0, 0)
Screenshot: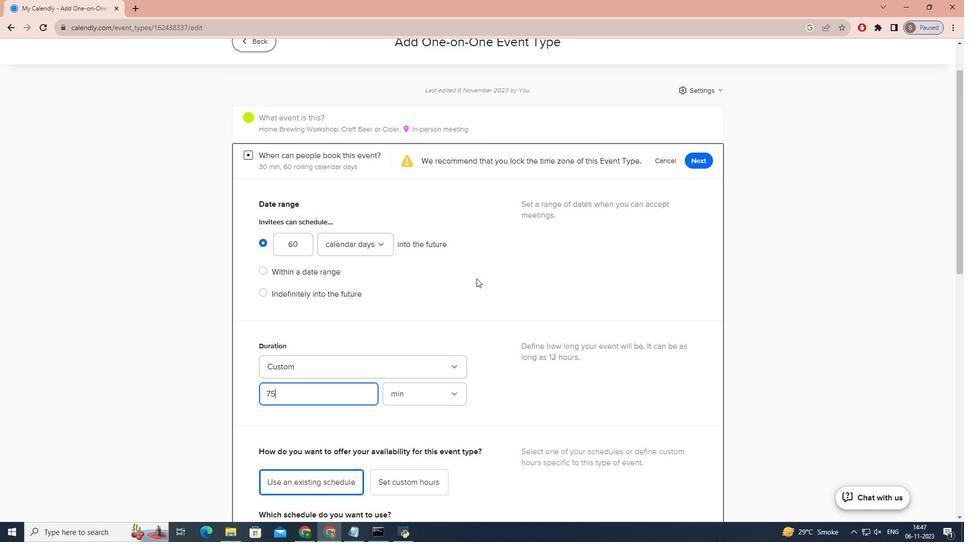 
Action: Mouse scrolled (476, 279) with delta (0, 0)
Screenshot: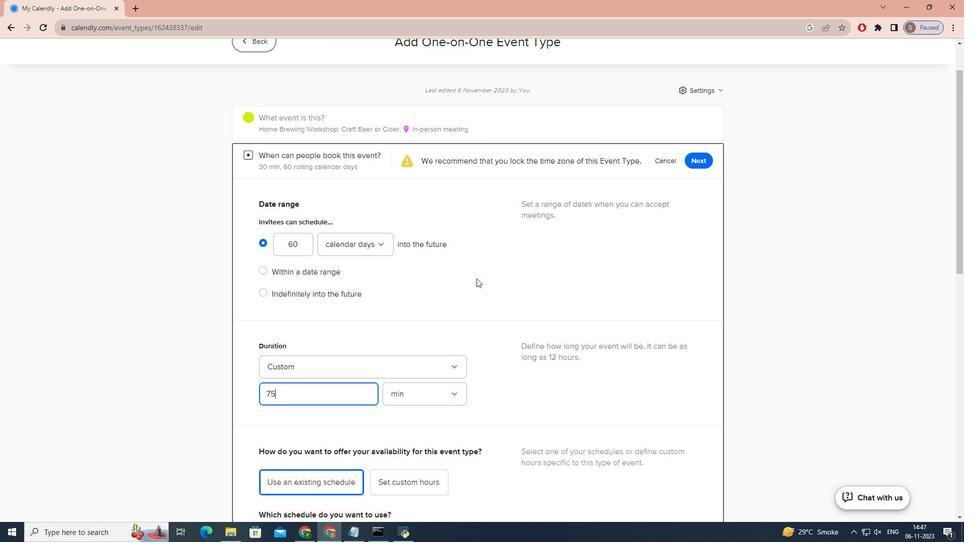 
Action: Mouse moved to (700, 212)
Screenshot: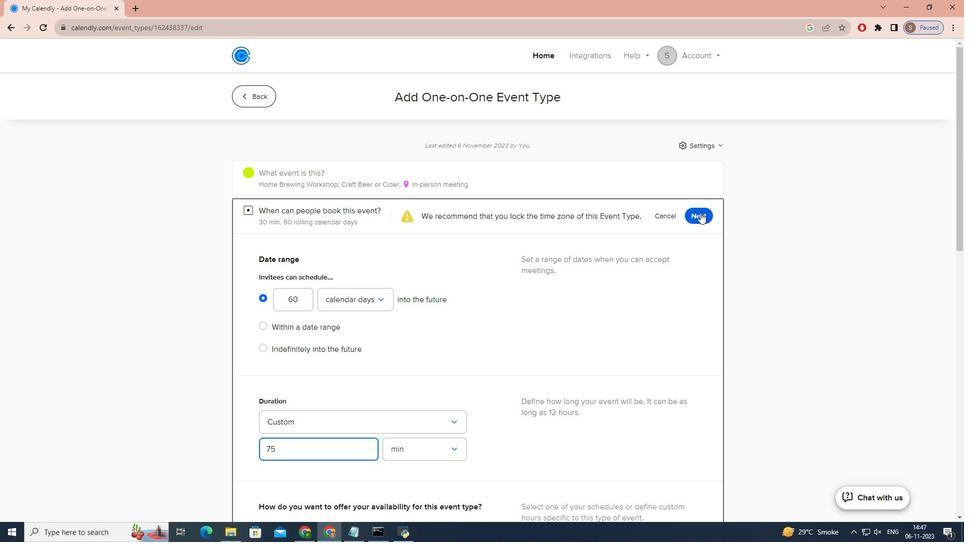 
Action: Mouse pressed left at (700, 212)
Screenshot: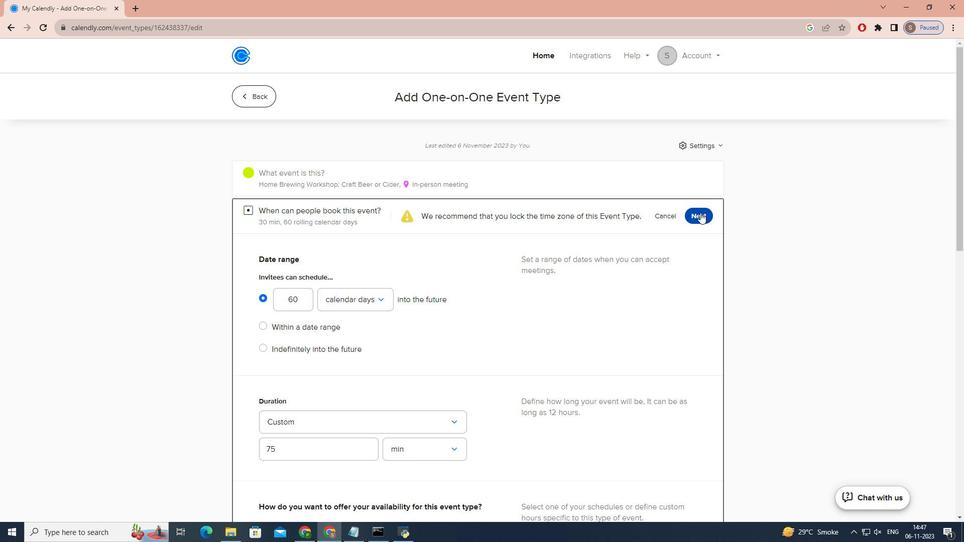 
